 Task: Create a rule from the Agile list, Priority changed -> Complete task in the project BitSoft if Priority Cleared then Complete Task
Action: Mouse moved to (1069, 176)
Screenshot: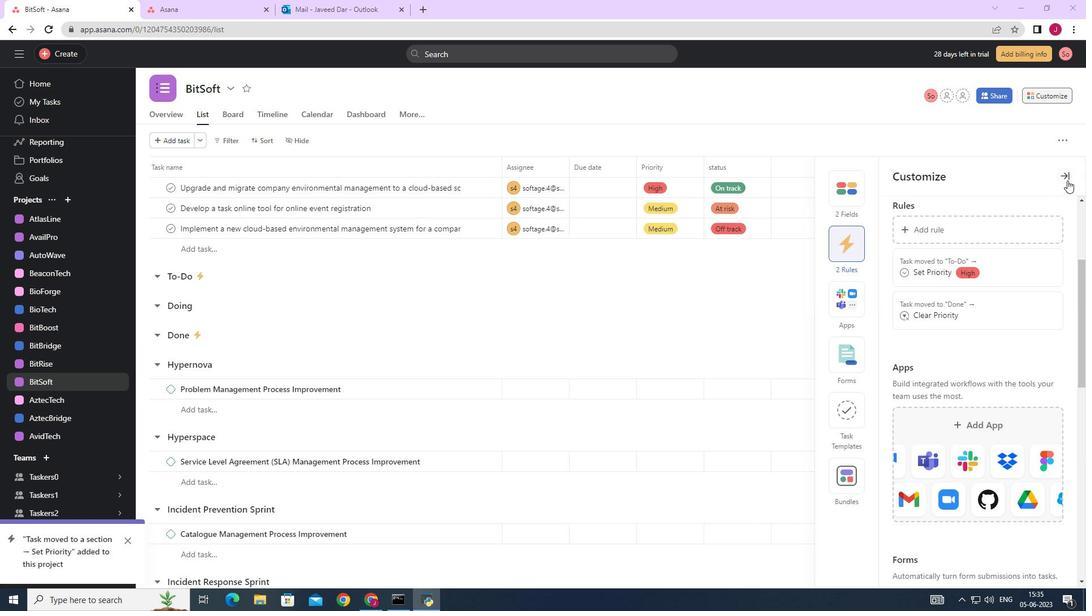 
Action: Mouse pressed left at (1069, 176)
Screenshot: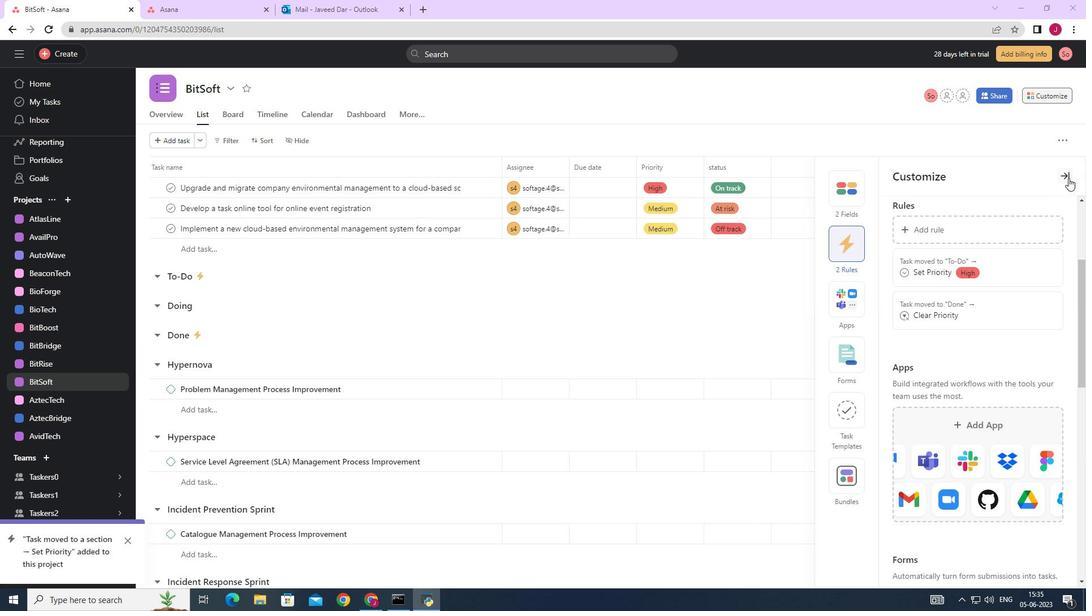 
Action: Mouse moved to (1055, 90)
Screenshot: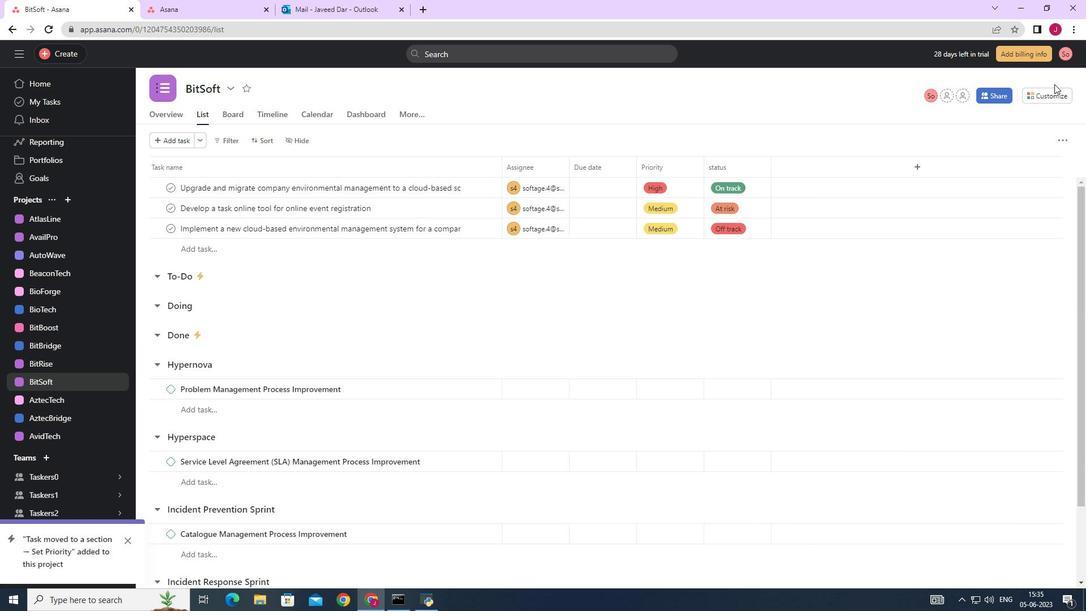 
Action: Mouse pressed left at (1055, 90)
Screenshot: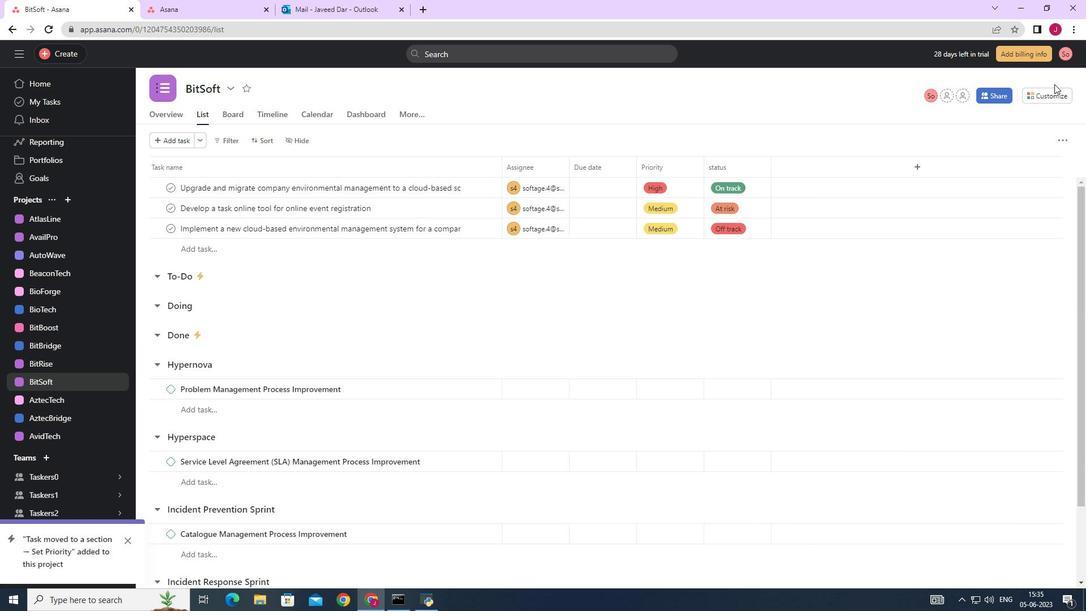 
Action: Mouse moved to (845, 254)
Screenshot: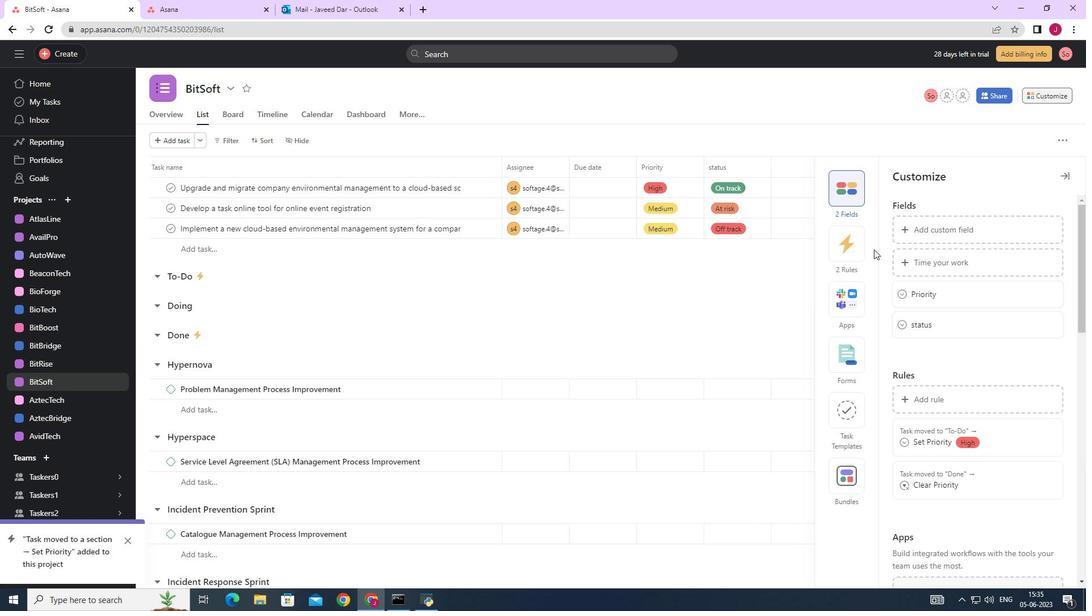 
Action: Mouse pressed left at (845, 254)
Screenshot: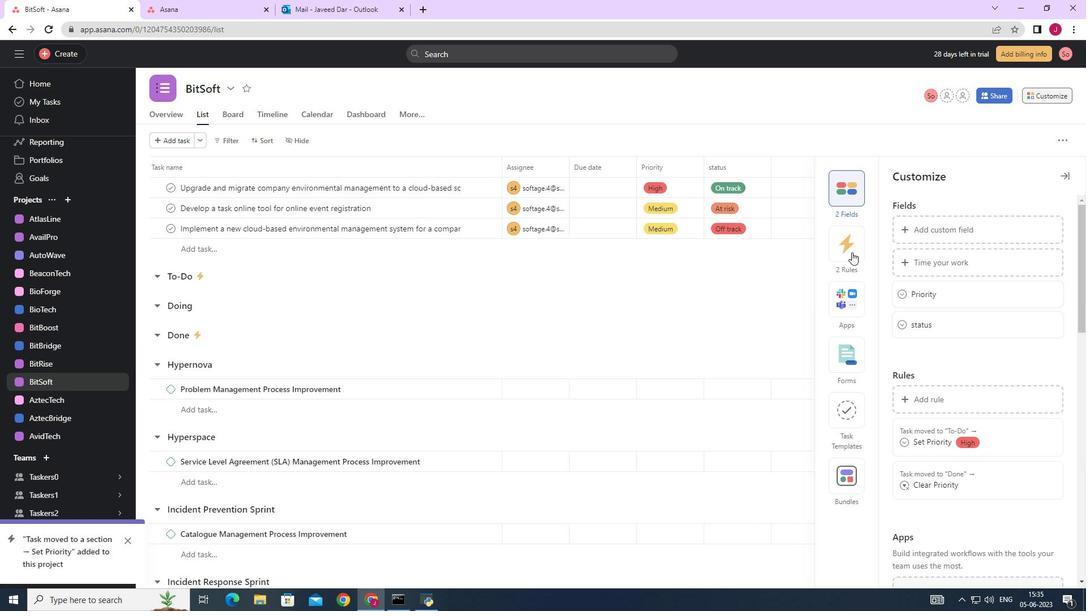 
Action: Mouse moved to (953, 231)
Screenshot: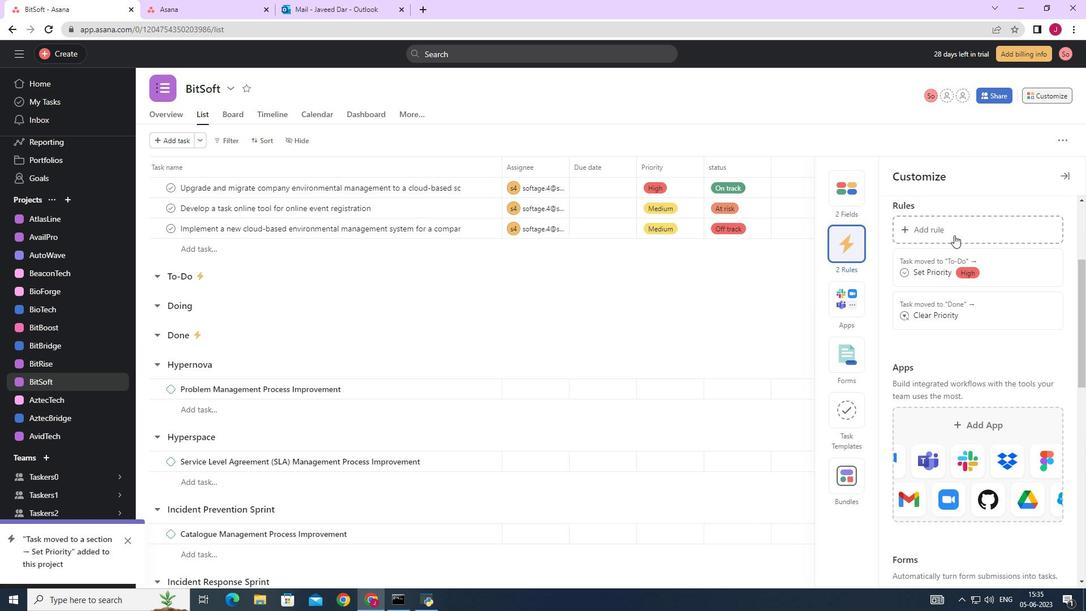 
Action: Mouse pressed left at (953, 231)
Screenshot: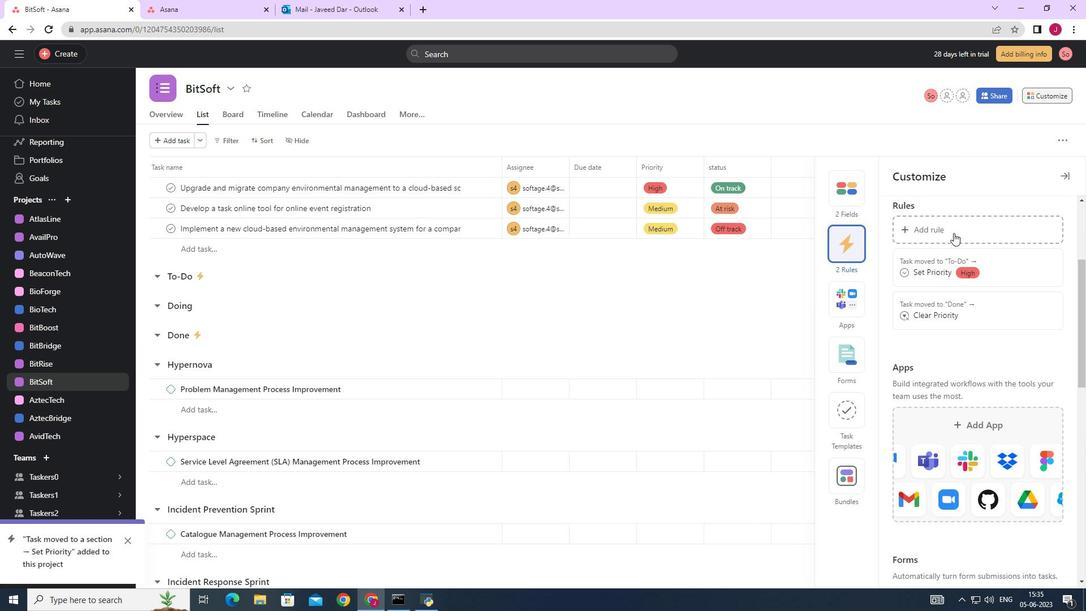 
Action: Mouse moved to (235, 170)
Screenshot: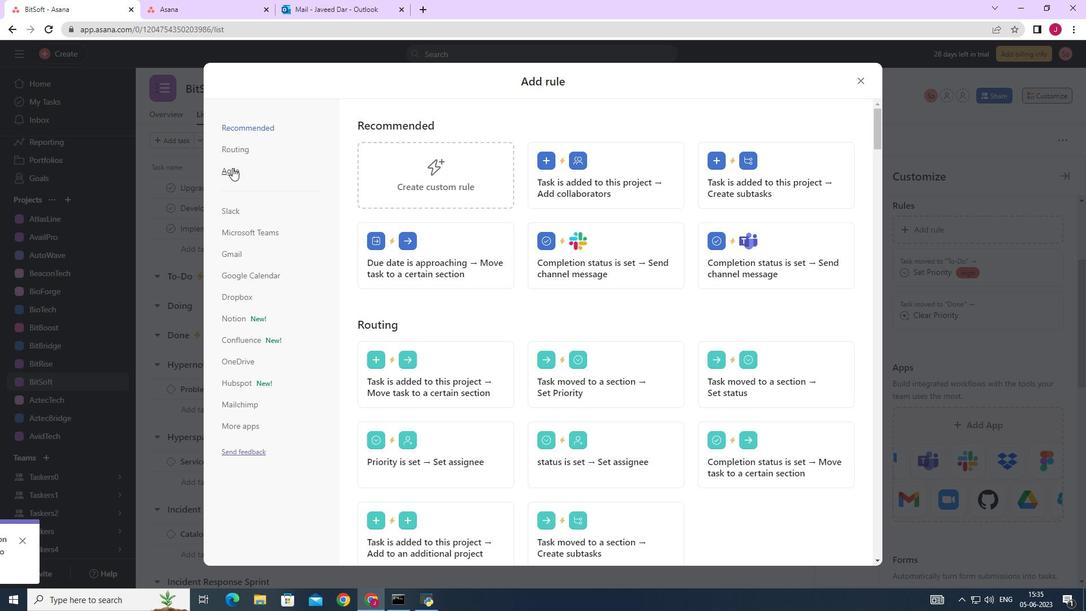 
Action: Mouse pressed left at (235, 170)
Screenshot: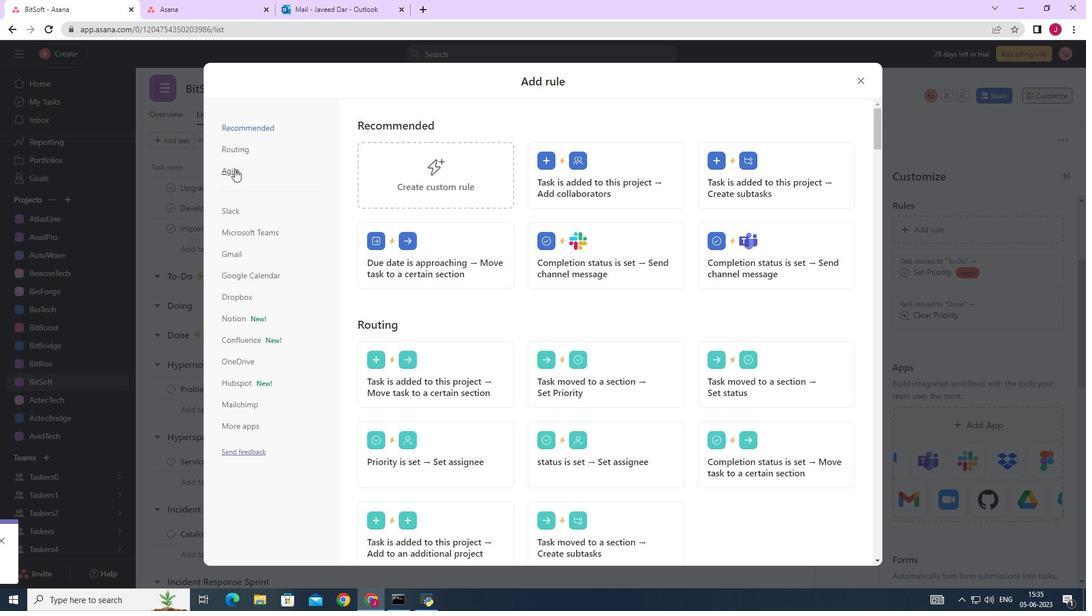 
Action: Mouse moved to (456, 170)
Screenshot: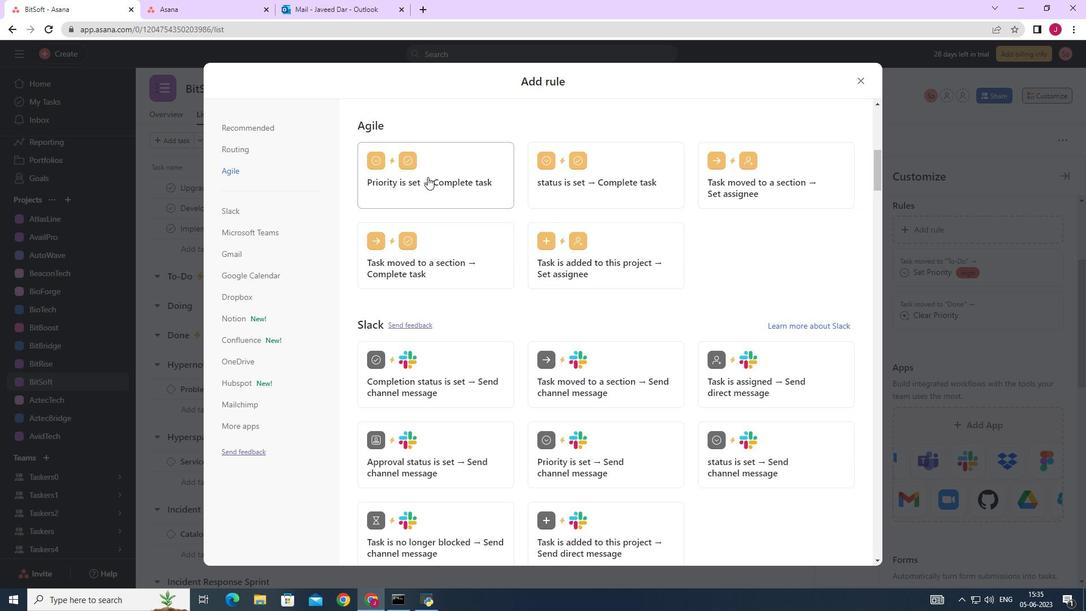 
Action: Mouse pressed left at (456, 170)
Screenshot: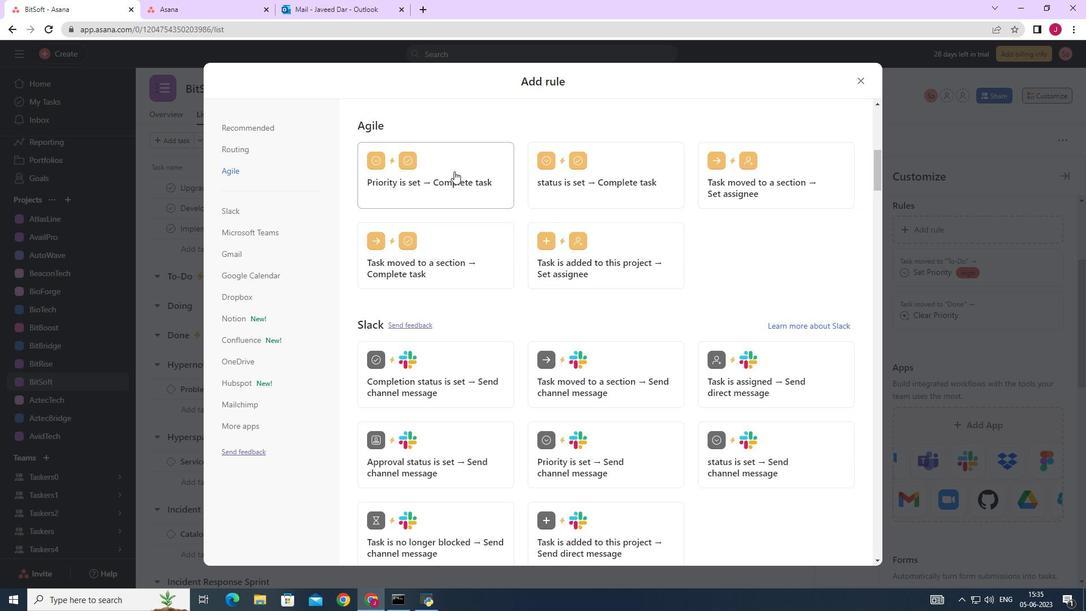 
Action: Mouse moved to (424, 311)
Screenshot: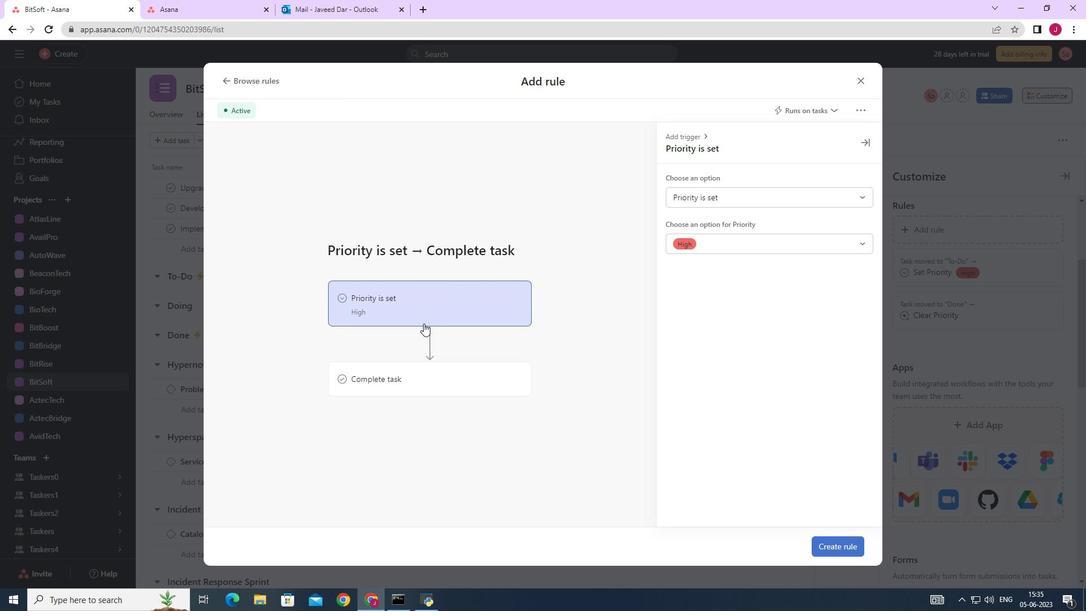 
Action: Mouse pressed left at (424, 311)
Screenshot: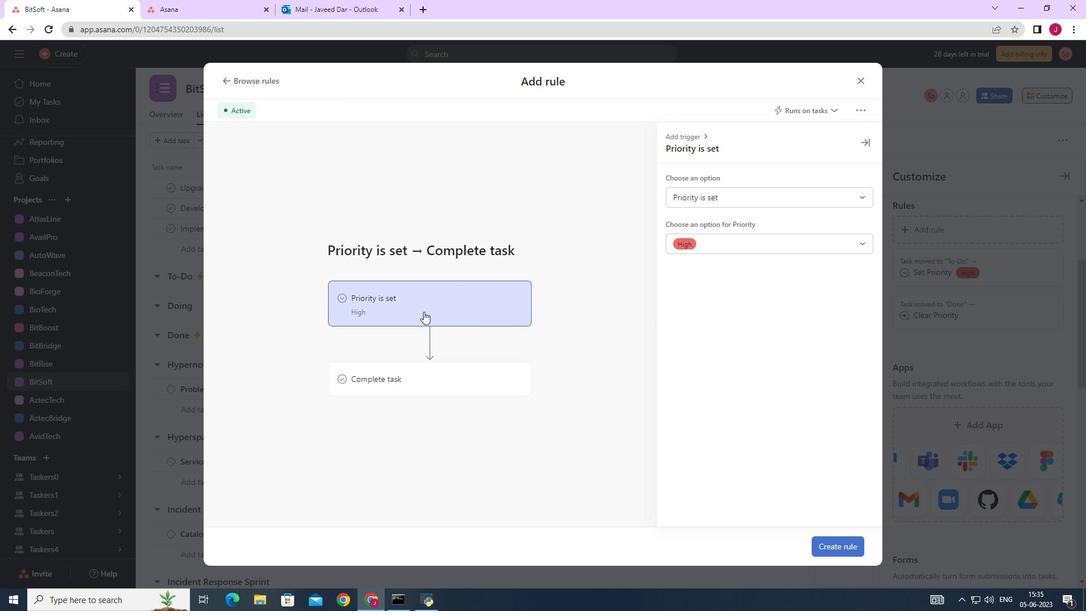 
Action: Mouse moved to (418, 383)
Screenshot: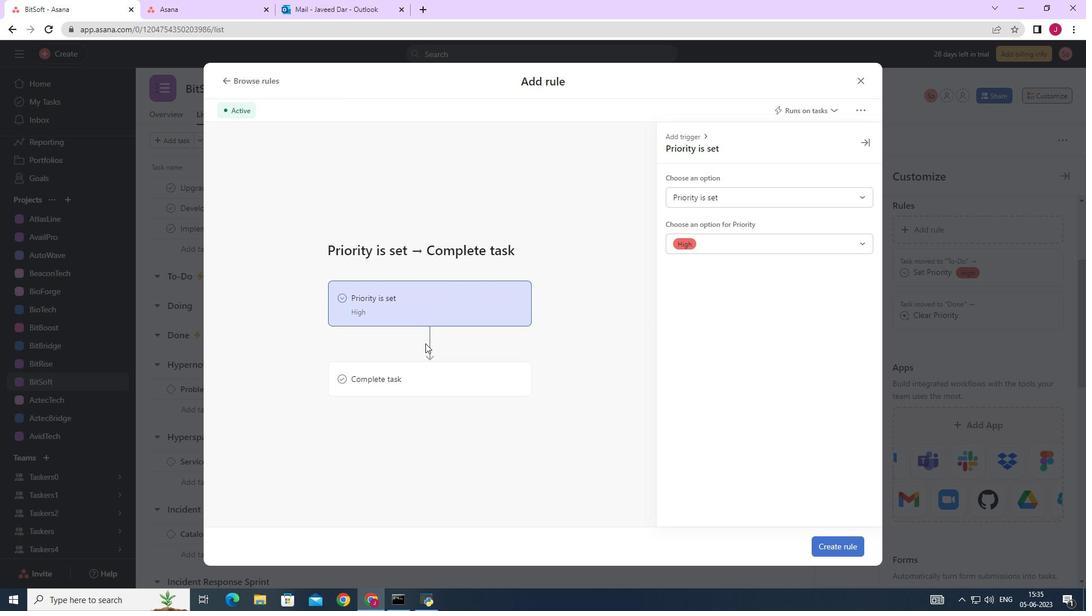 
Action: Mouse pressed left at (418, 383)
Screenshot: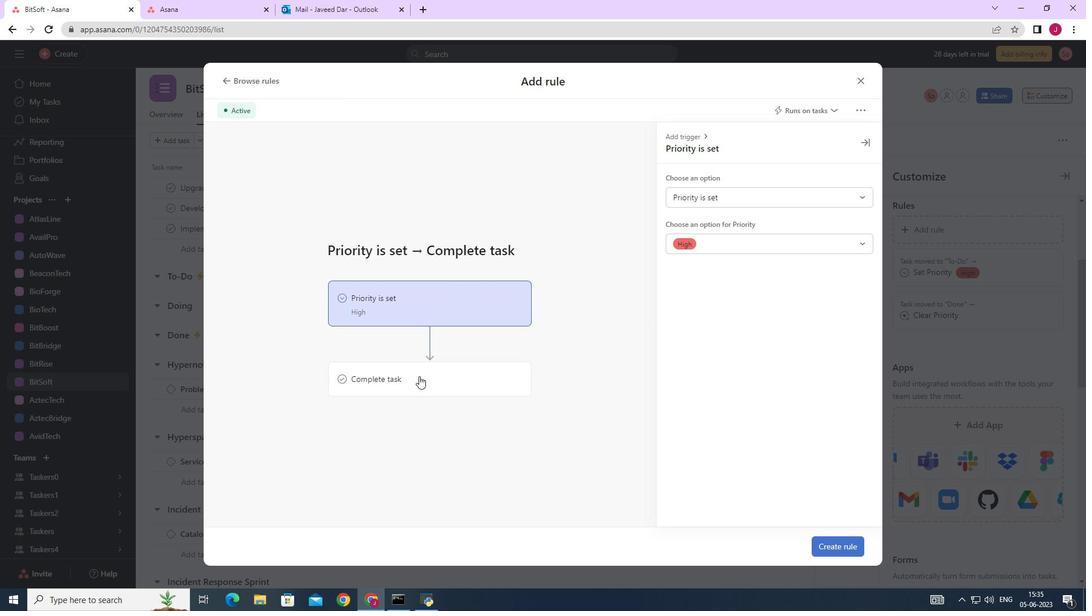 
Action: Mouse moved to (481, 294)
Screenshot: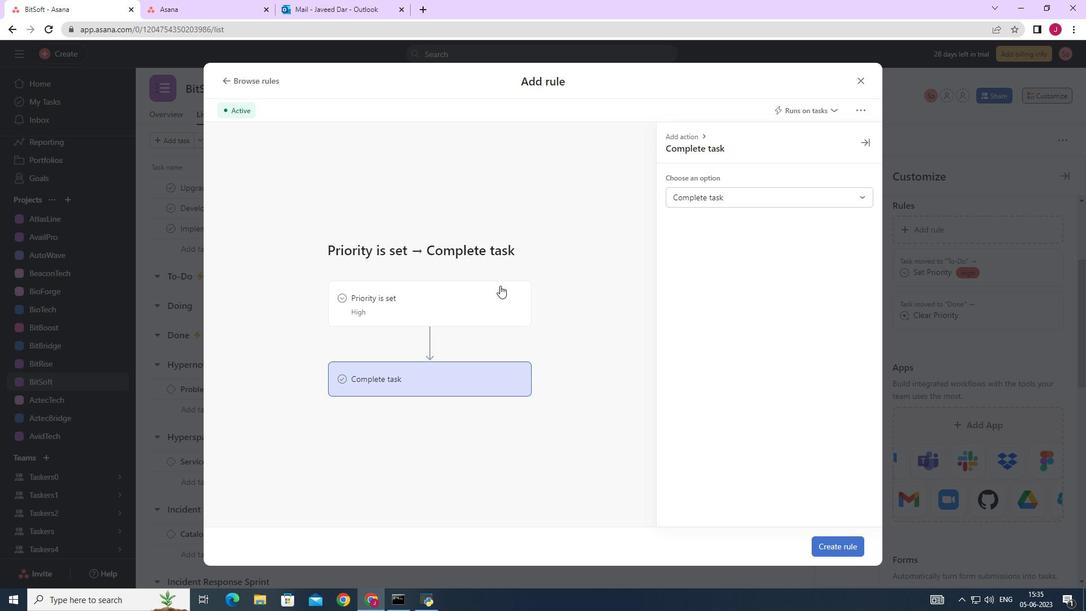 
Action: Mouse pressed left at (481, 294)
Screenshot: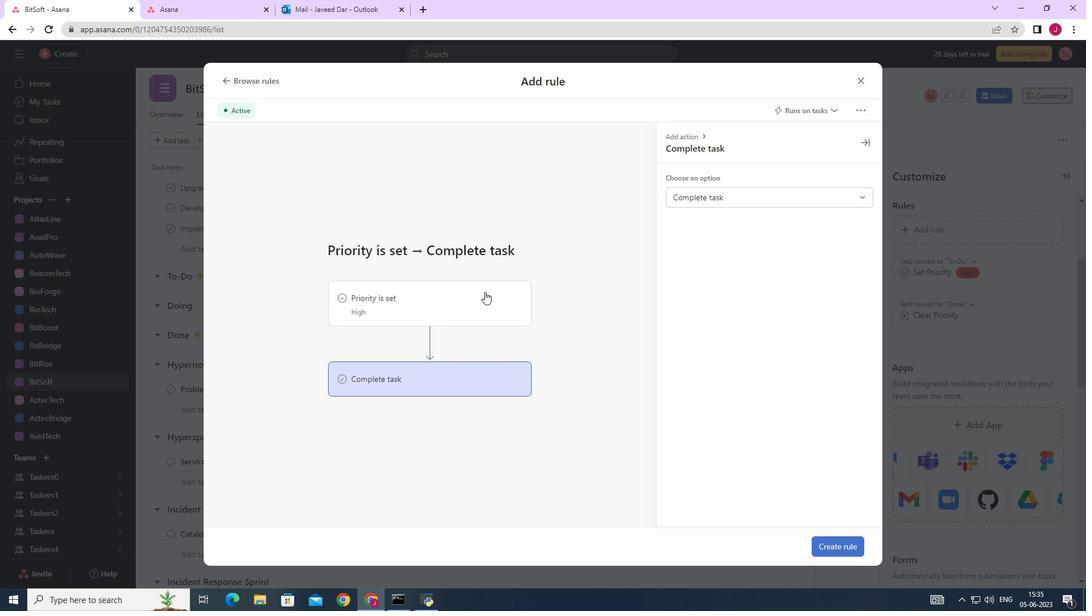 
Action: Mouse moved to (737, 212)
Screenshot: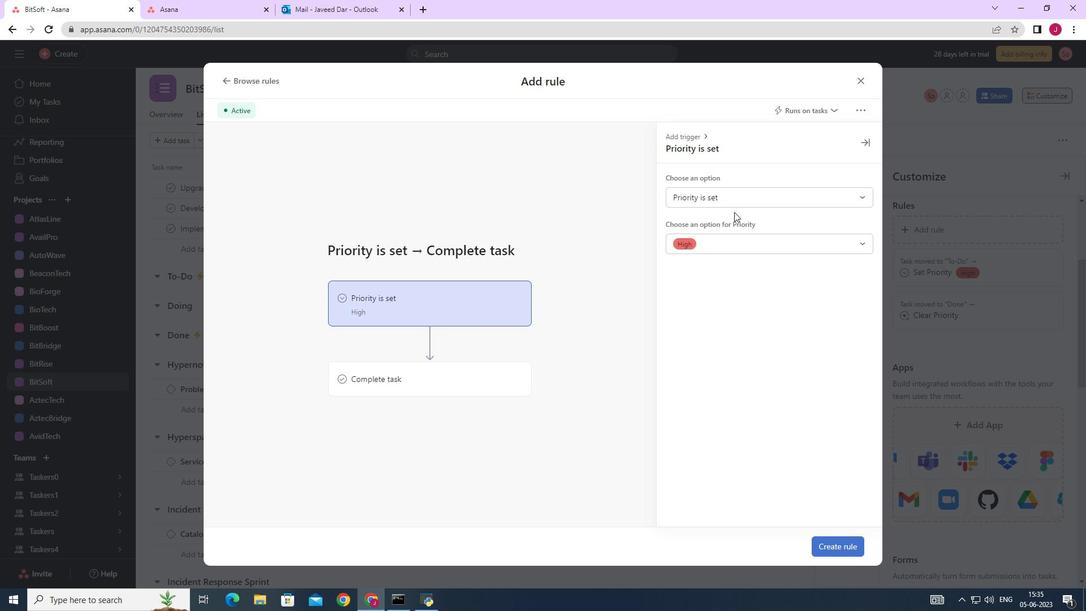 
Action: Mouse pressed left at (737, 212)
Screenshot: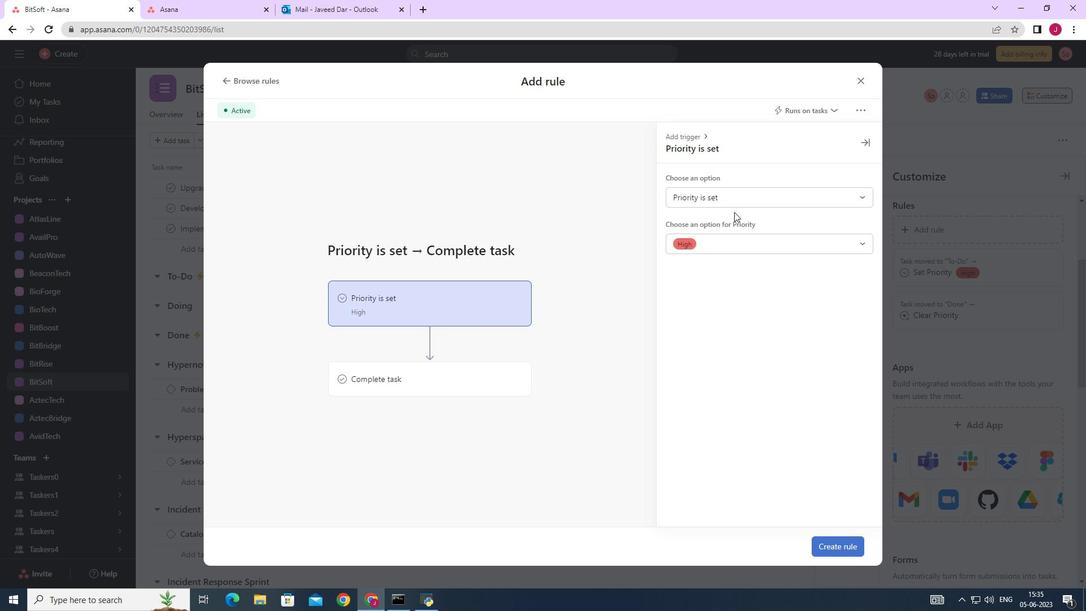 
Action: Mouse moved to (731, 195)
Screenshot: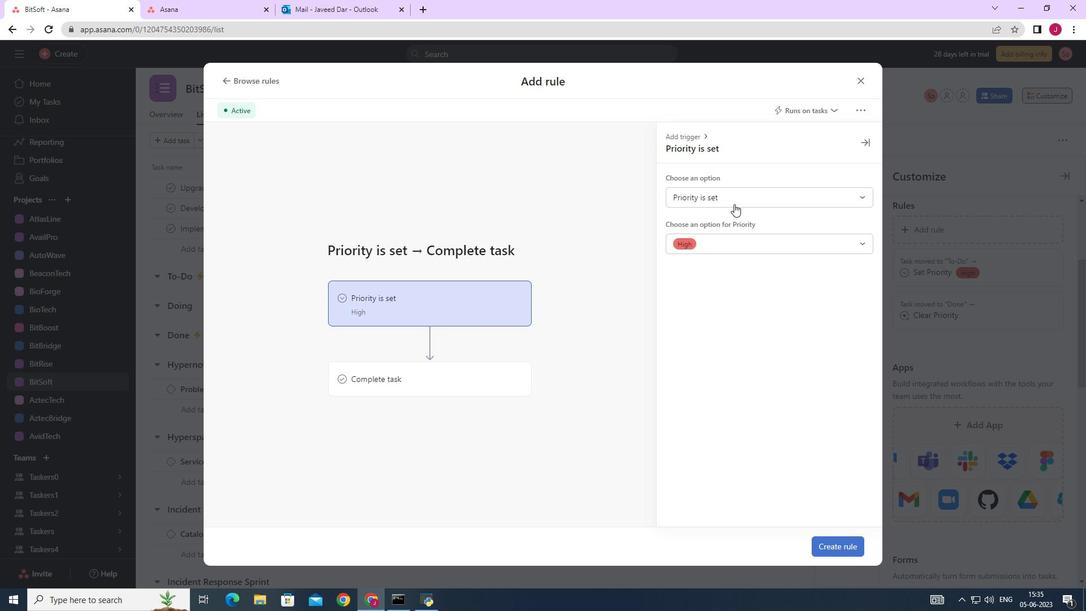 
Action: Mouse pressed left at (731, 195)
Screenshot: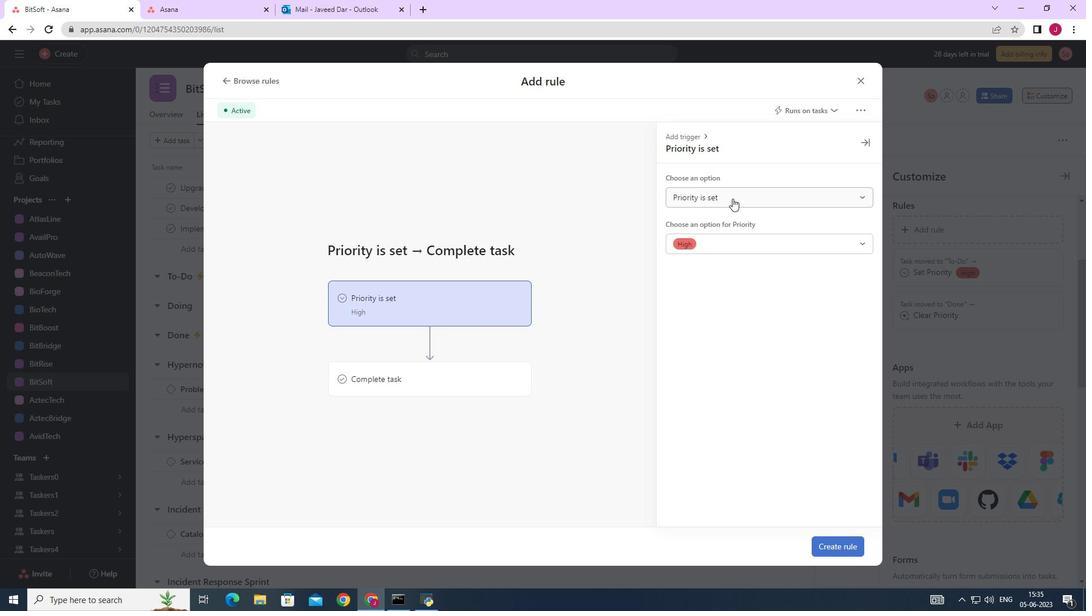 
Action: Mouse moved to (712, 242)
Screenshot: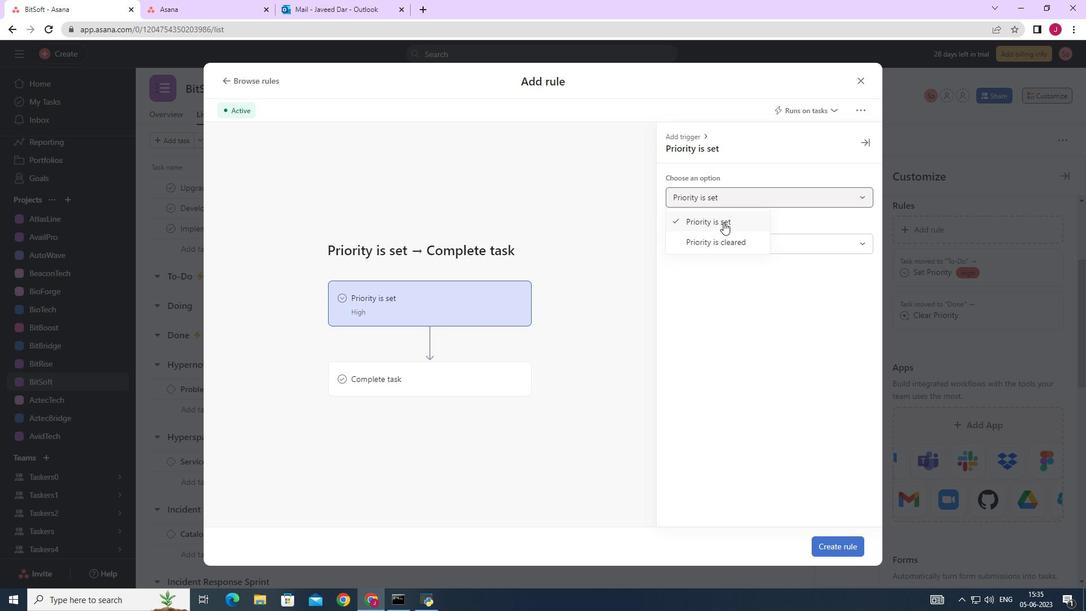 
Action: Mouse pressed left at (712, 242)
Screenshot: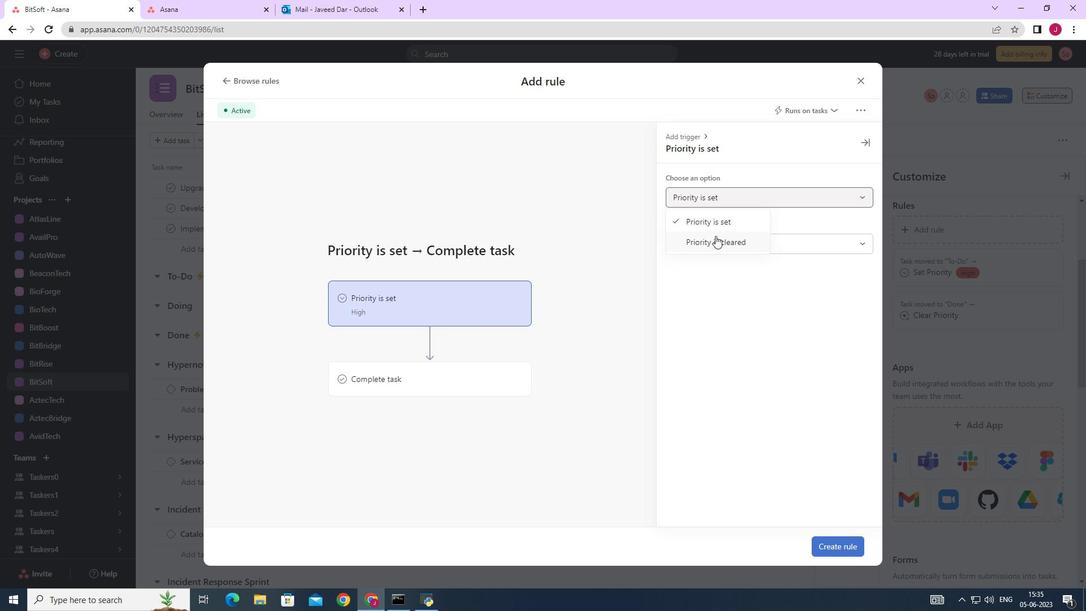 
Action: Mouse moved to (430, 374)
Screenshot: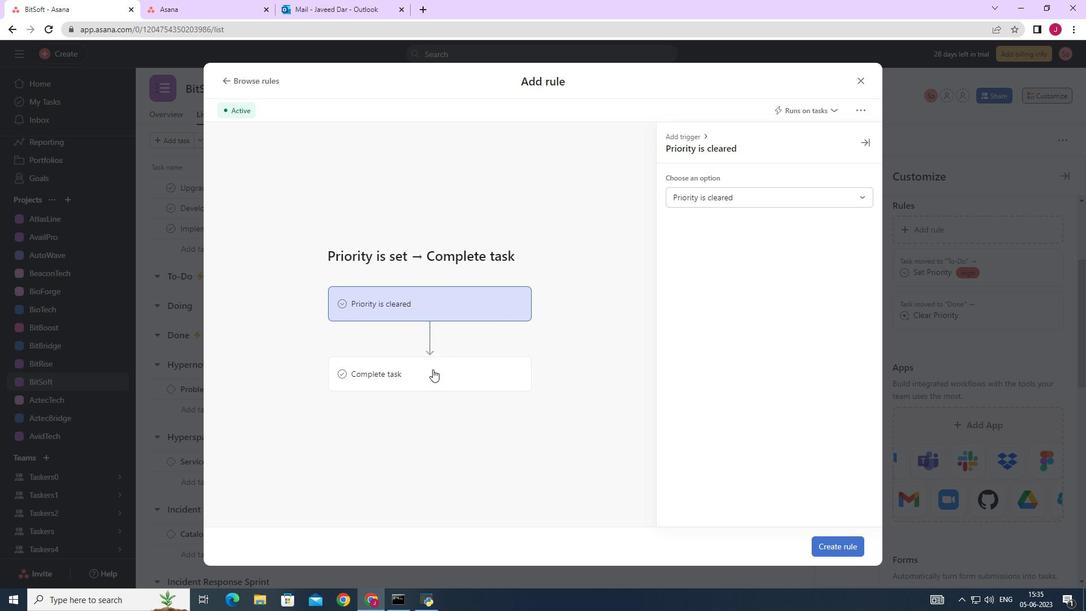 
Action: Mouse pressed left at (430, 374)
Screenshot: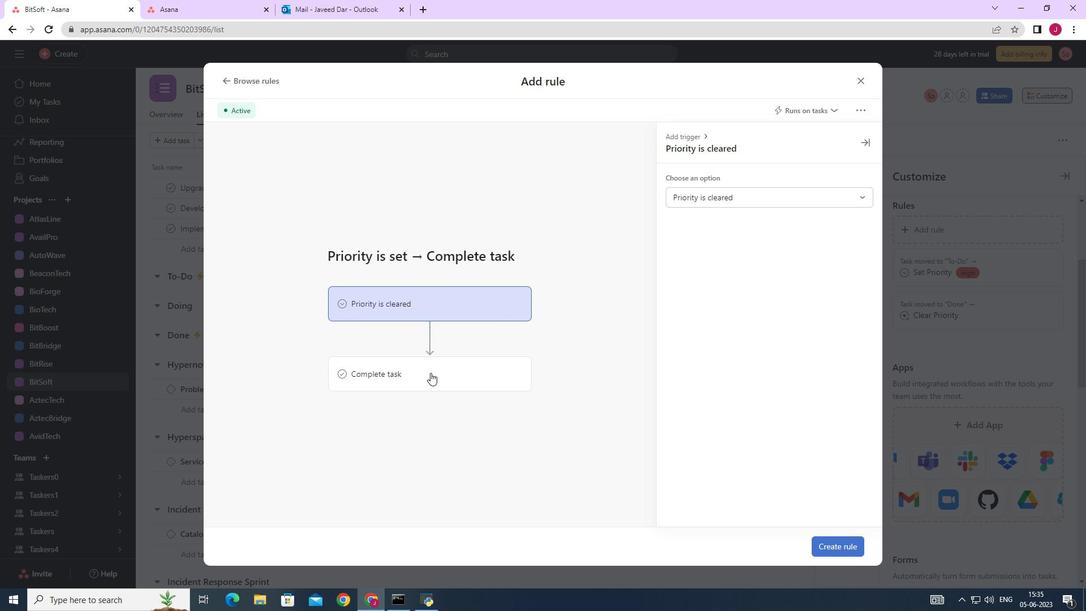 
Action: Mouse moved to (828, 542)
Screenshot: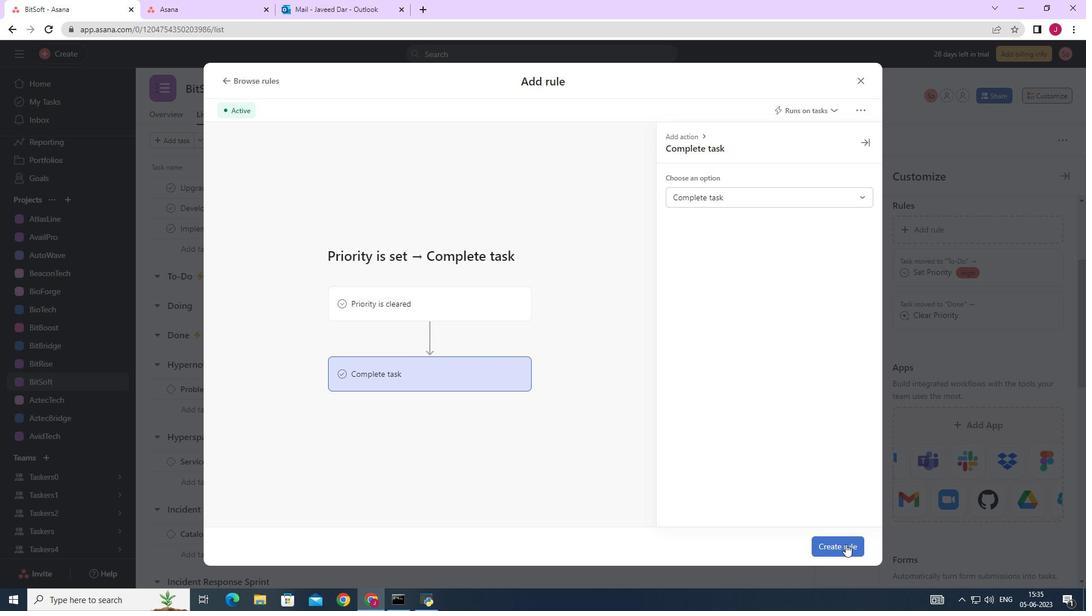 
Action: Mouse pressed left at (828, 542)
Screenshot: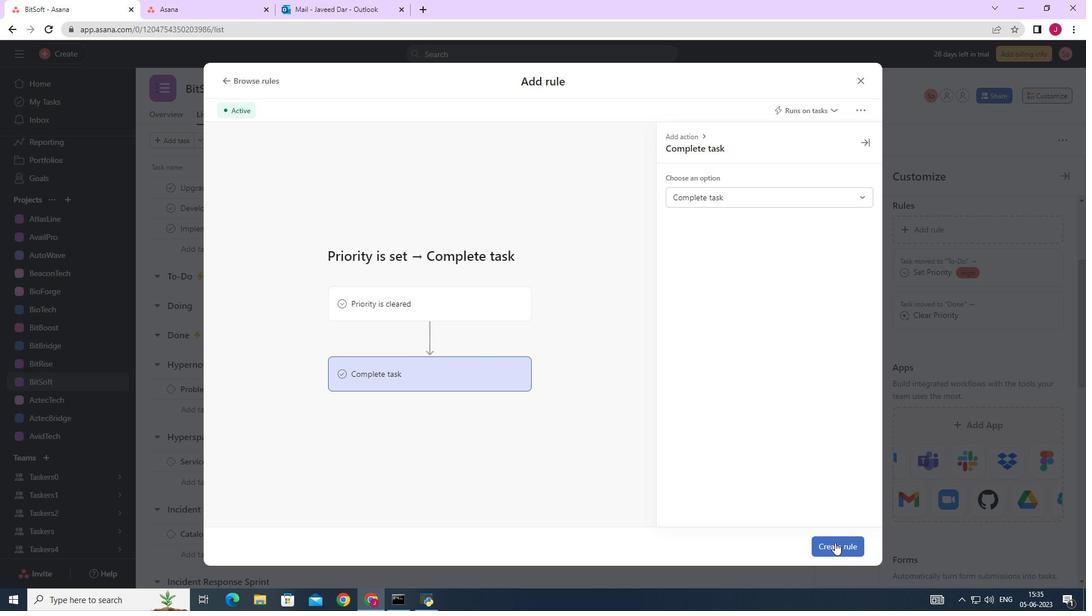 
Action: Mouse moved to (1064, 174)
Screenshot: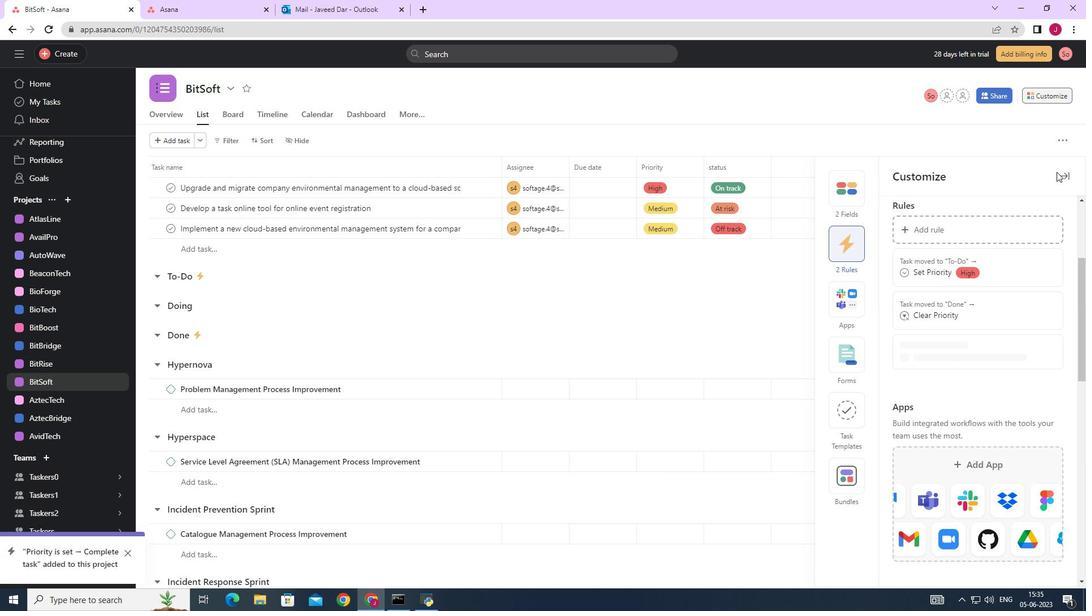 
Action: Mouse pressed left at (1064, 174)
Screenshot: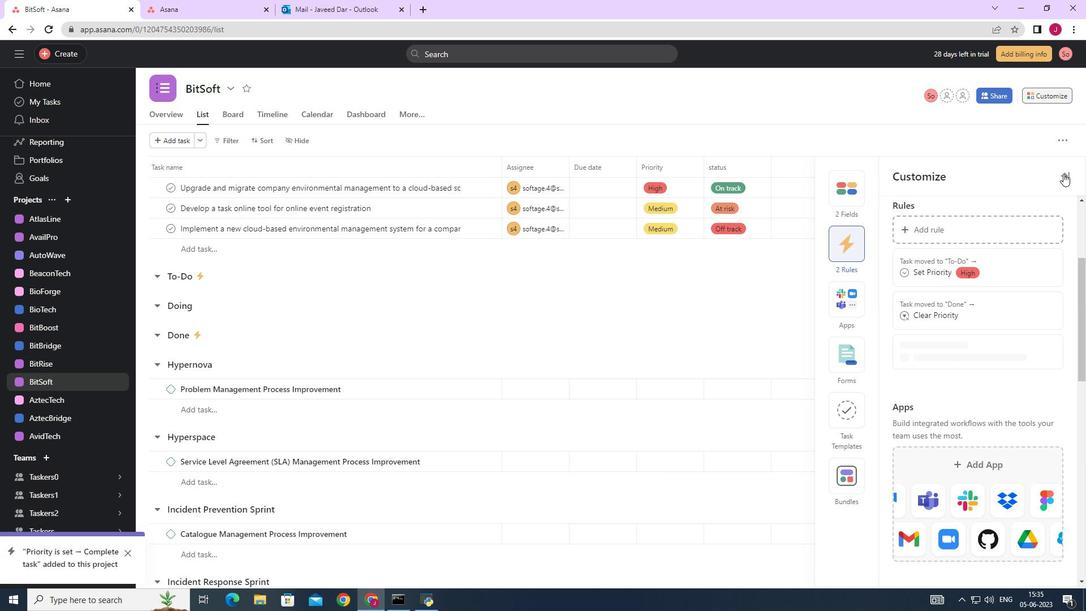 
Action: Mouse moved to (1050, 188)
Screenshot: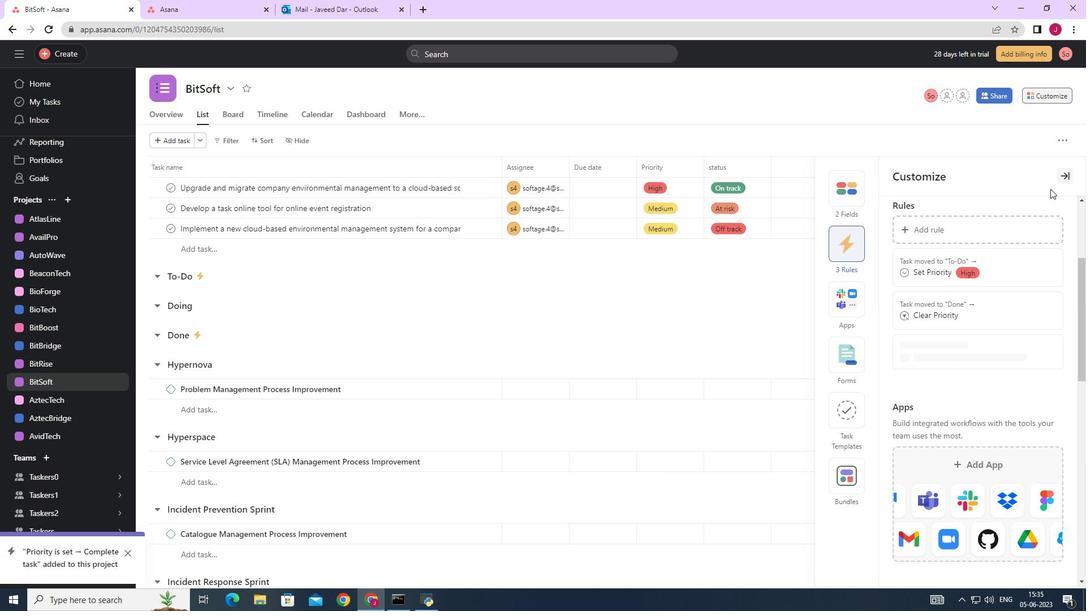 
